 Task: Select format cells if greater than.
Action: Mouse moved to (165, 115)
Screenshot: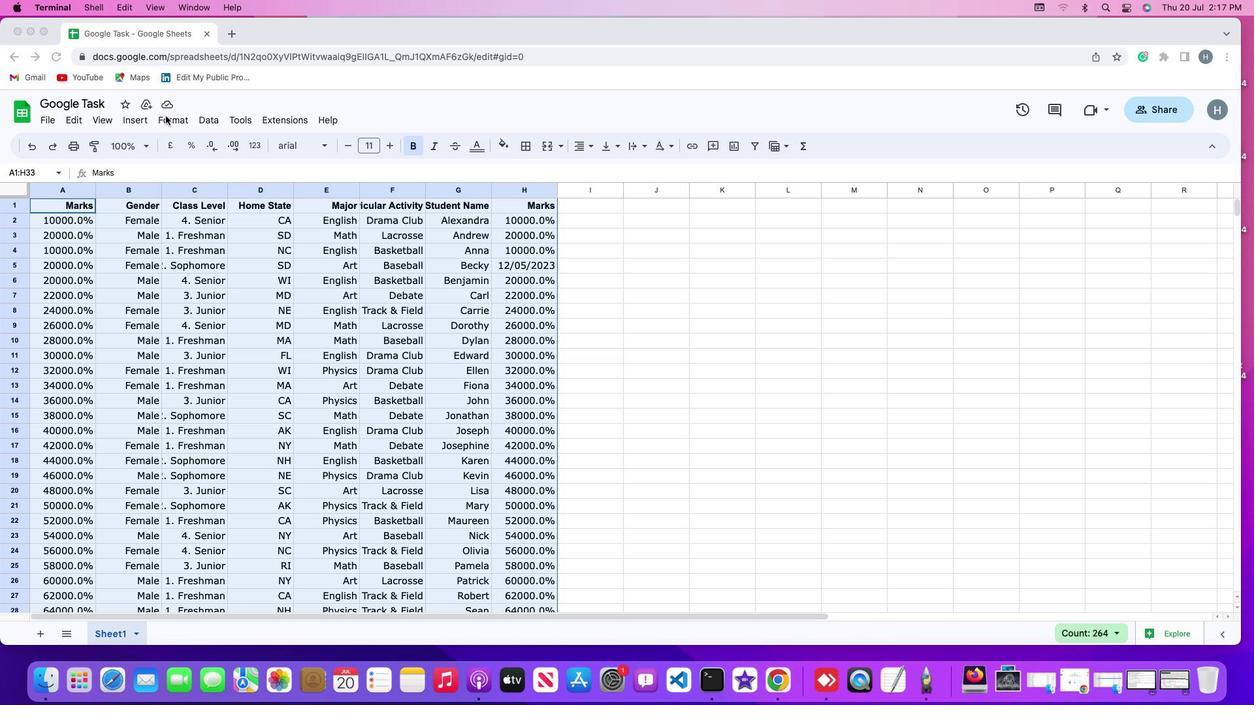 
Action: Mouse pressed left at (165, 115)
Screenshot: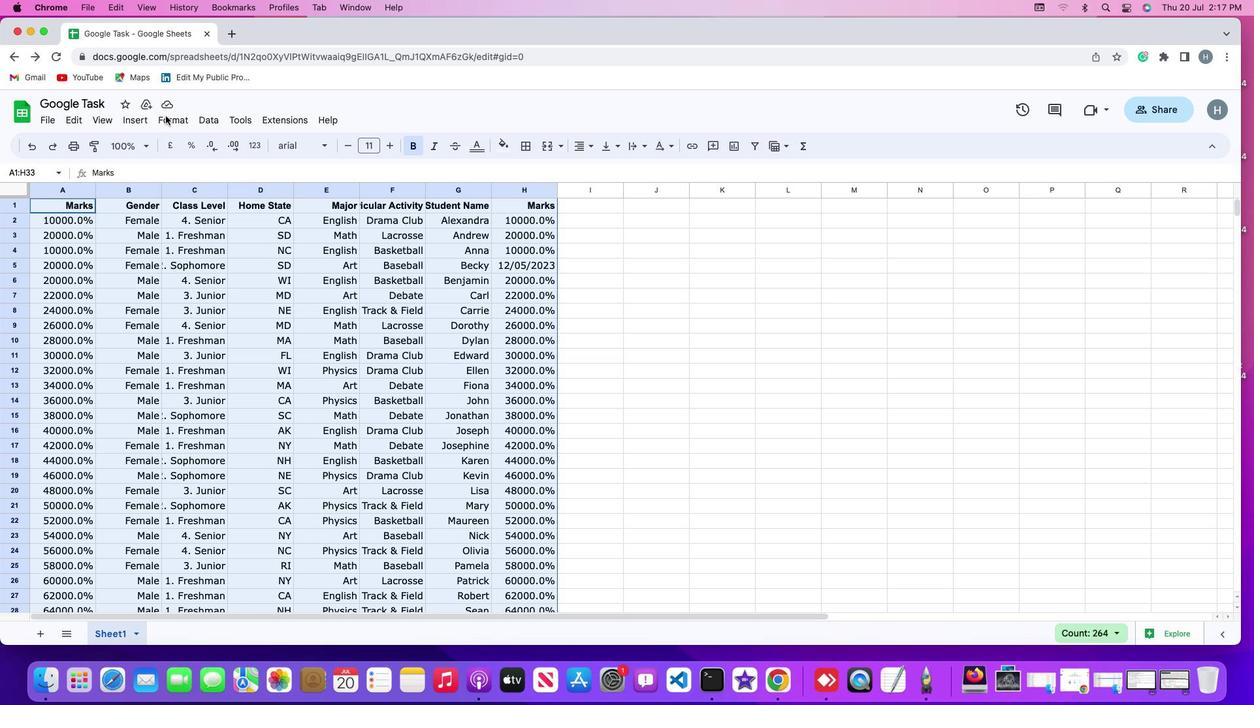 
Action: Mouse moved to (164, 120)
Screenshot: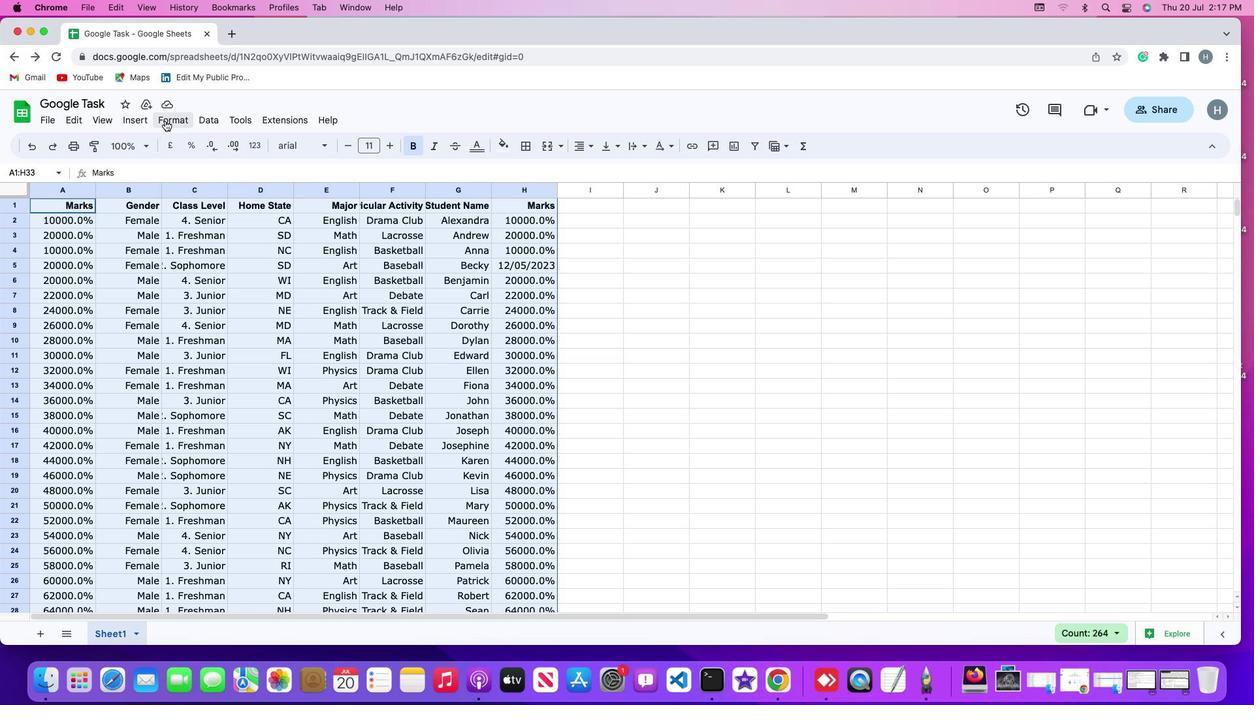 
Action: Mouse pressed left at (164, 120)
Screenshot: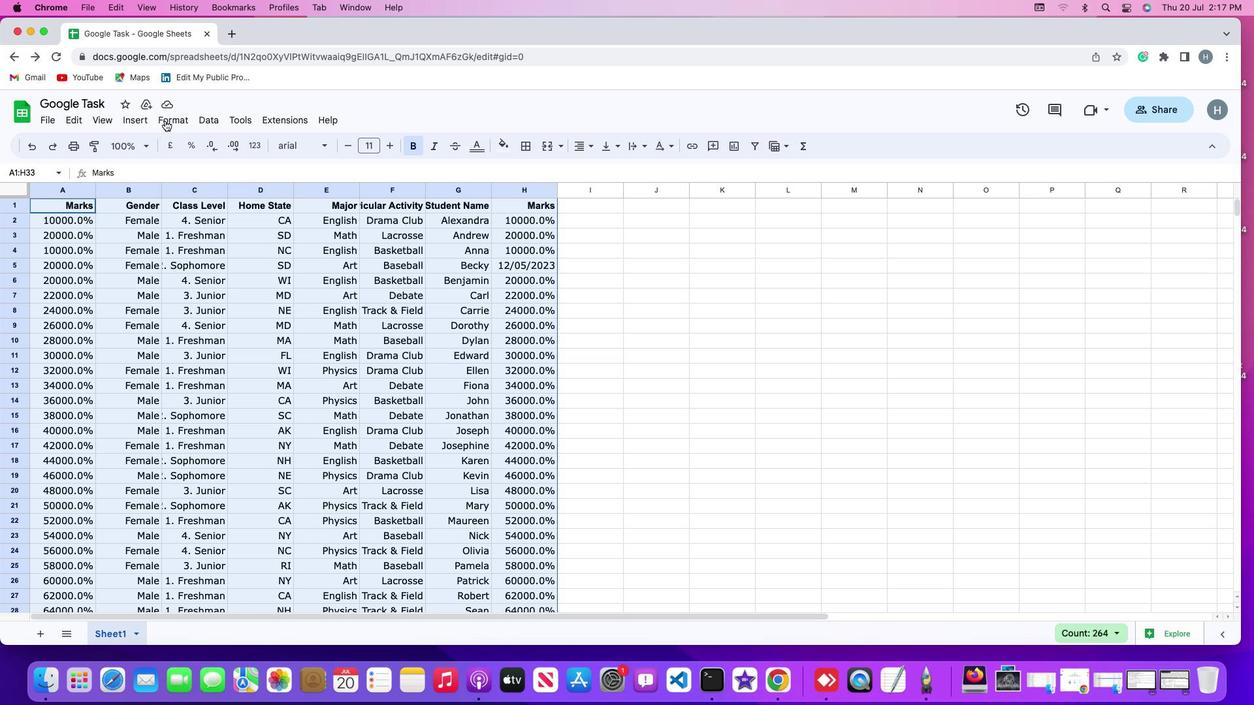 
Action: Mouse moved to (207, 341)
Screenshot: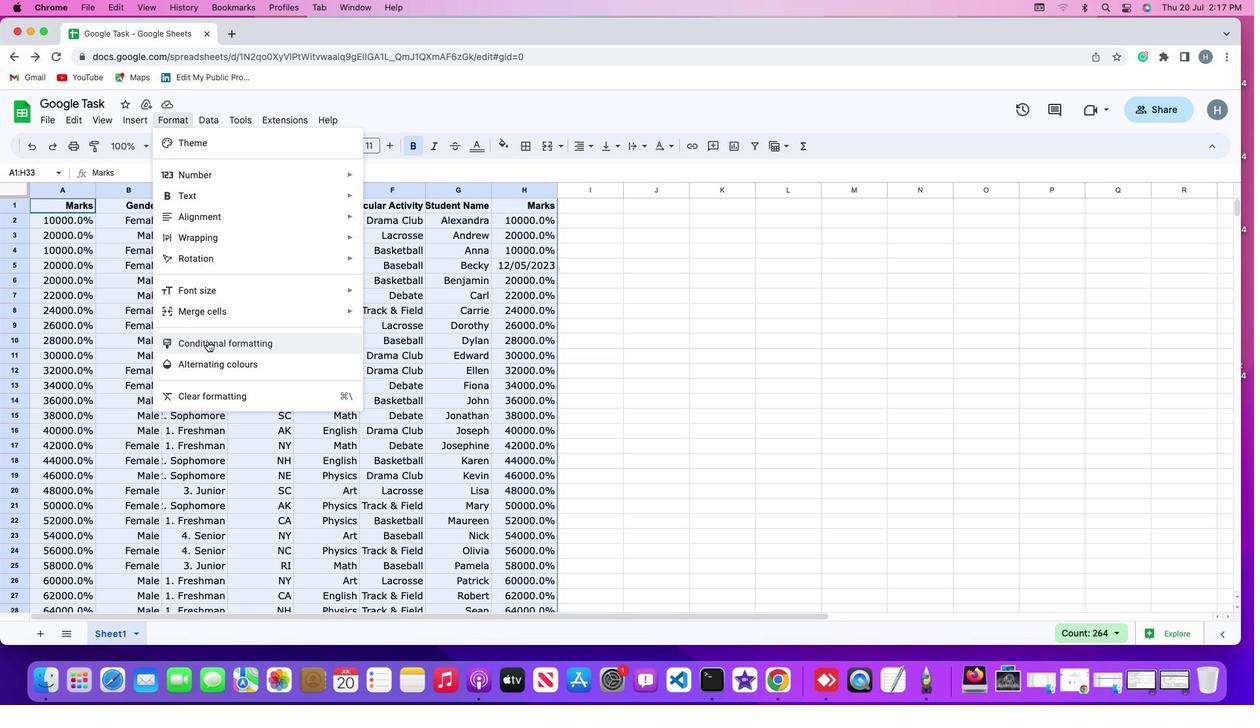
Action: Mouse pressed left at (207, 341)
Screenshot: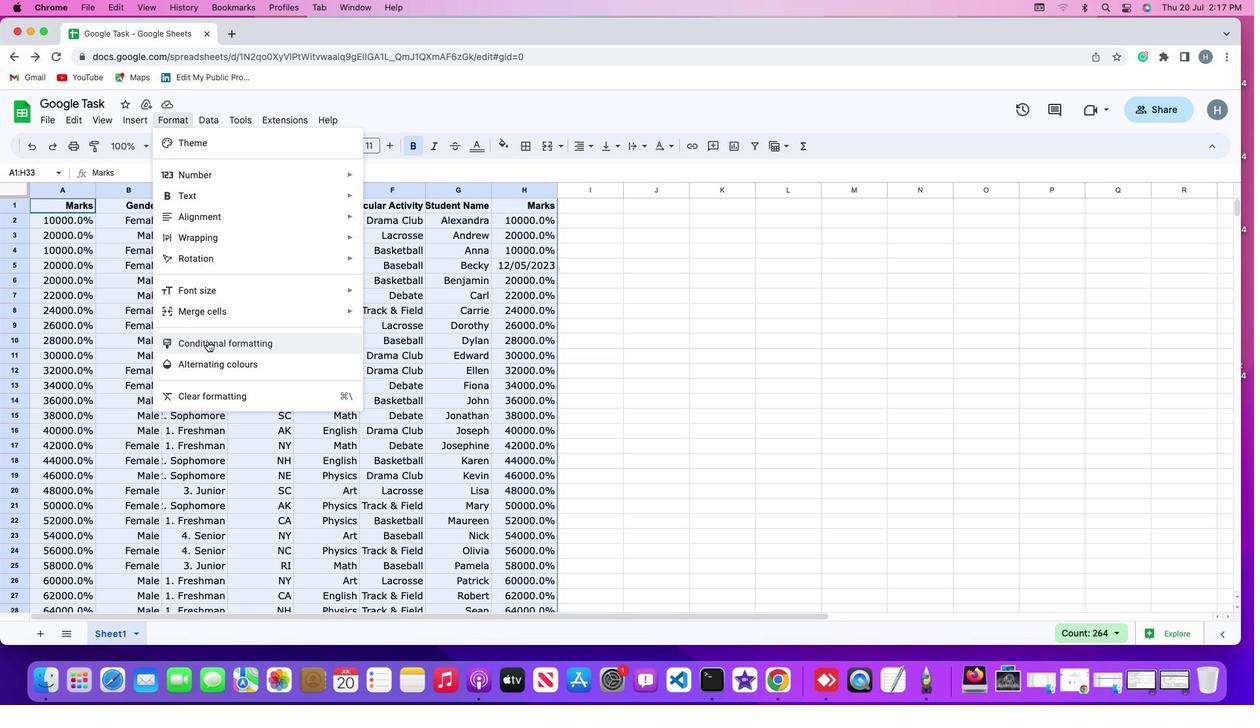 
Action: Mouse moved to (1065, 289)
Screenshot: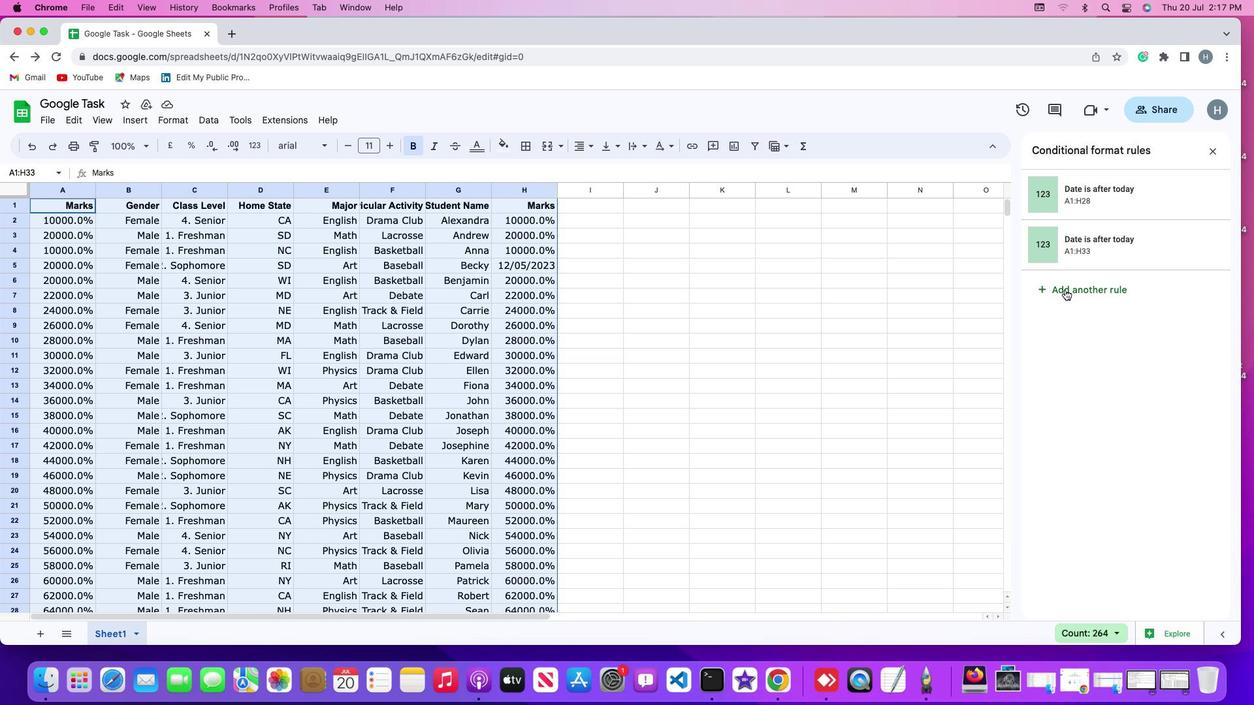 
Action: Mouse pressed left at (1065, 289)
Screenshot: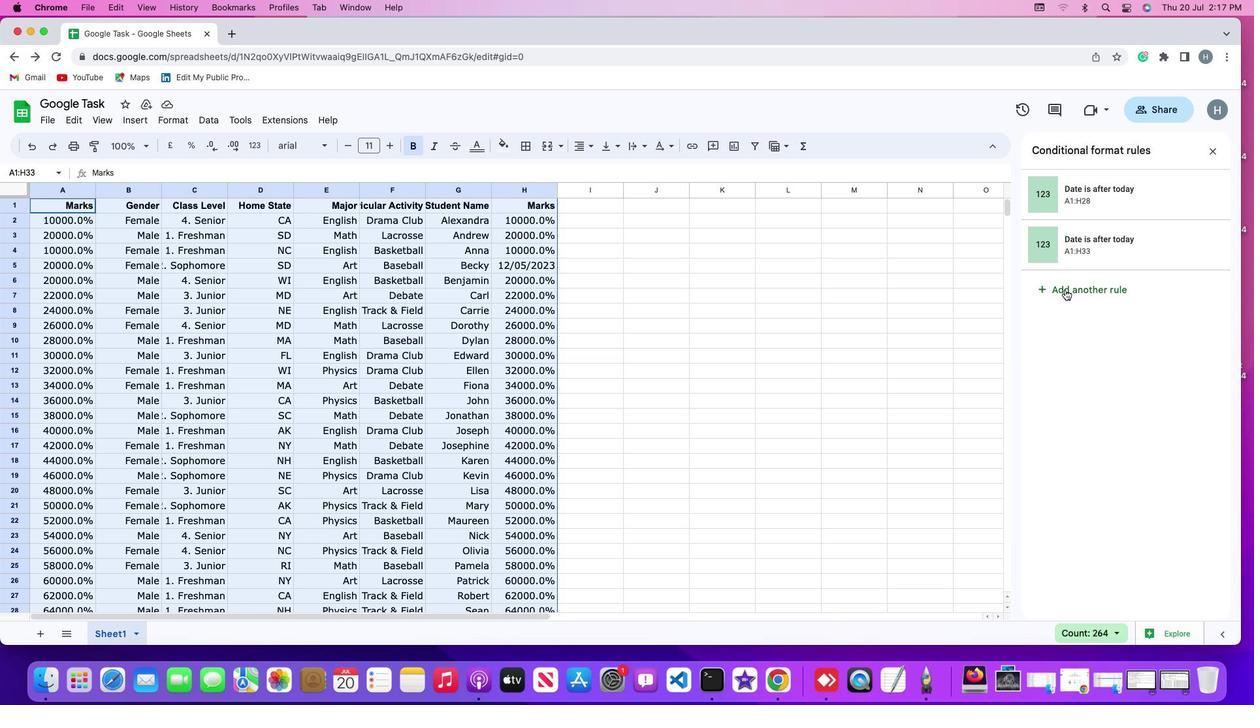 
Action: Mouse moved to (1074, 319)
Screenshot: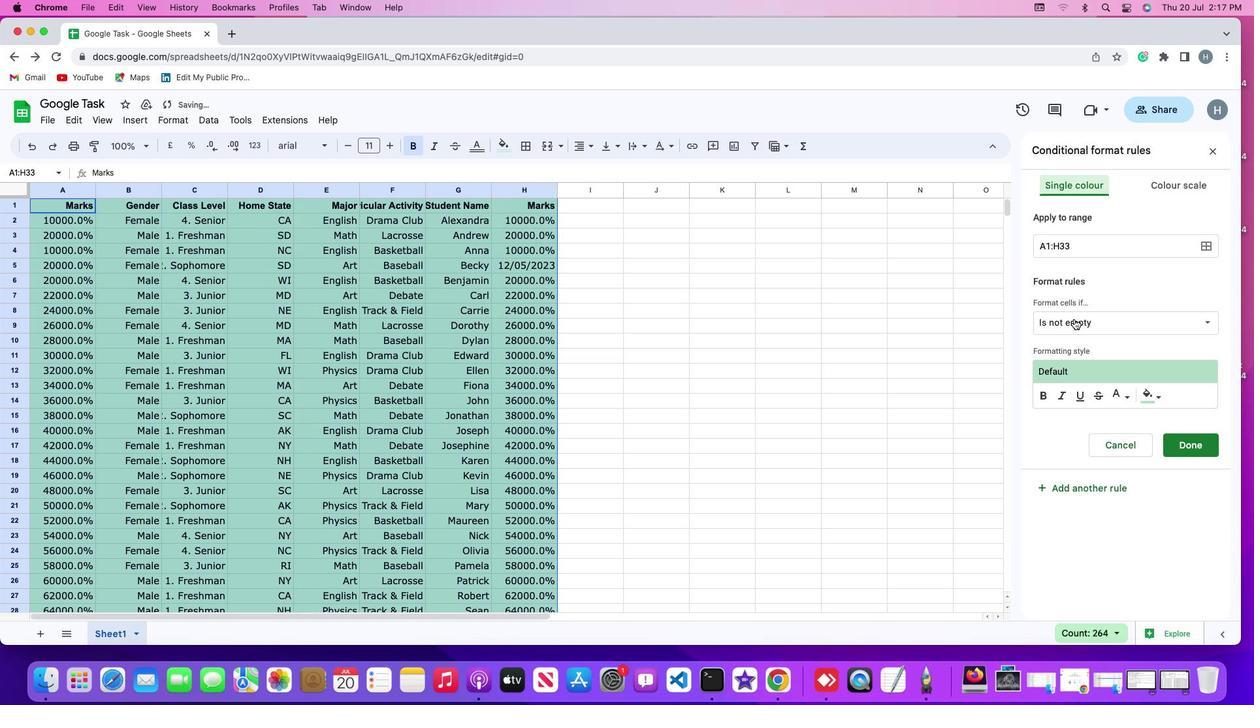 
Action: Mouse pressed left at (1074, 319)
Screenshot: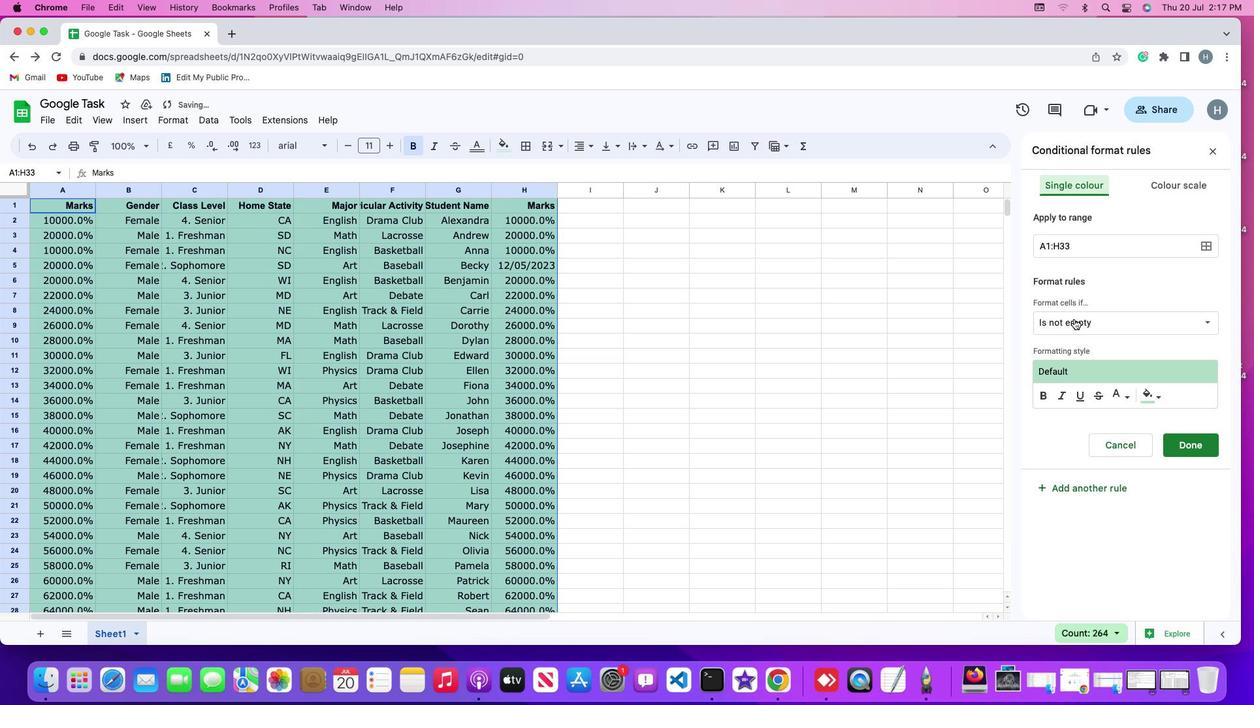 
Action: Mouse moved to (1080, 533)
Screenshot: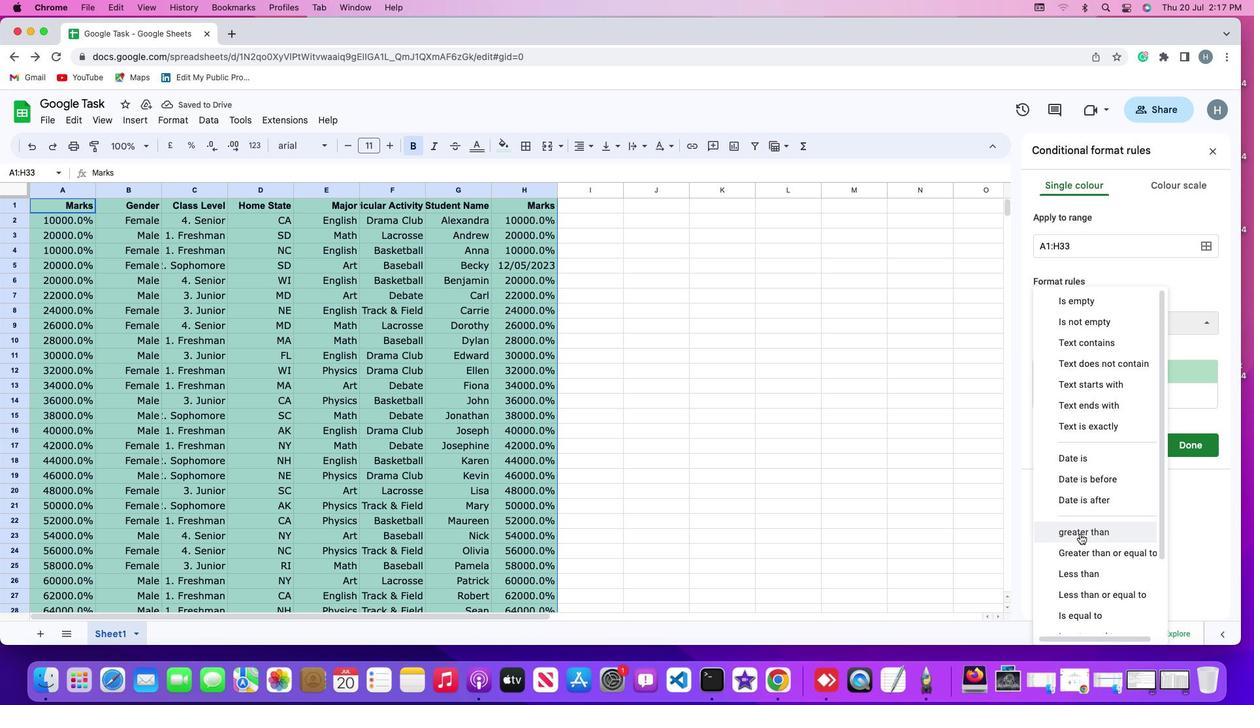 
Action: Mouse pressed left at (1080, 533)
Screenshot: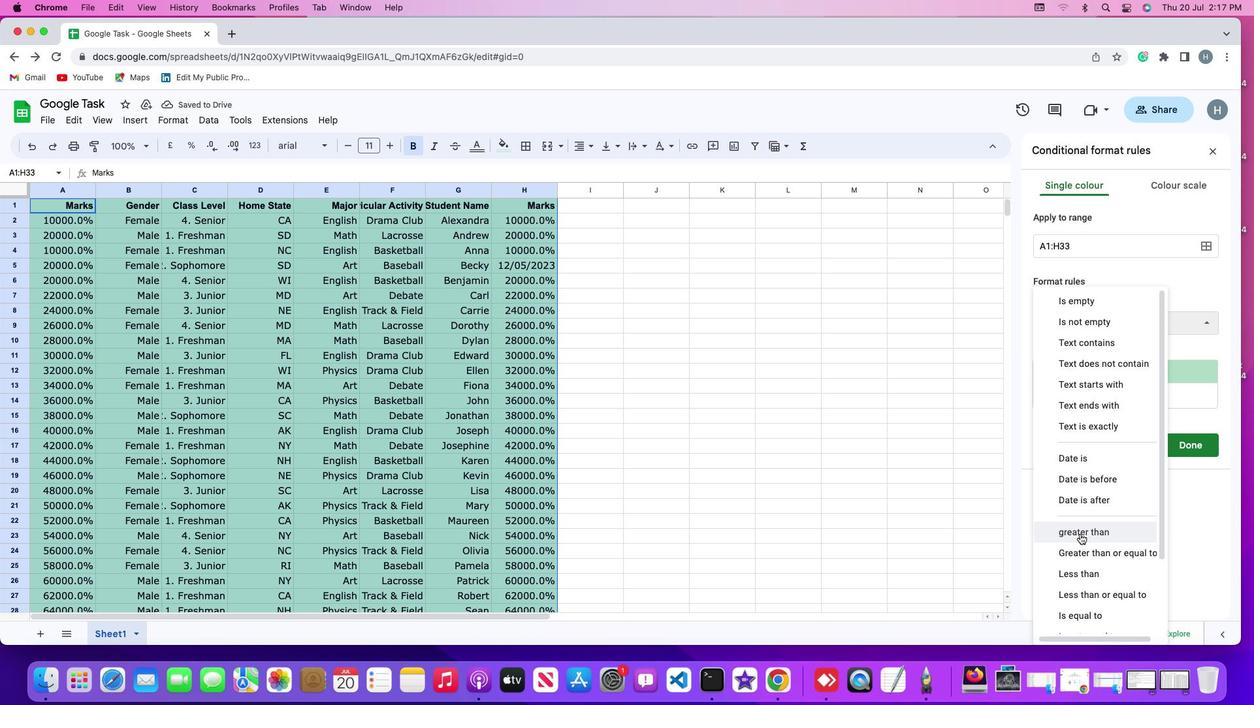 
Action: Mouse moved to (800, 412)
Screenshot: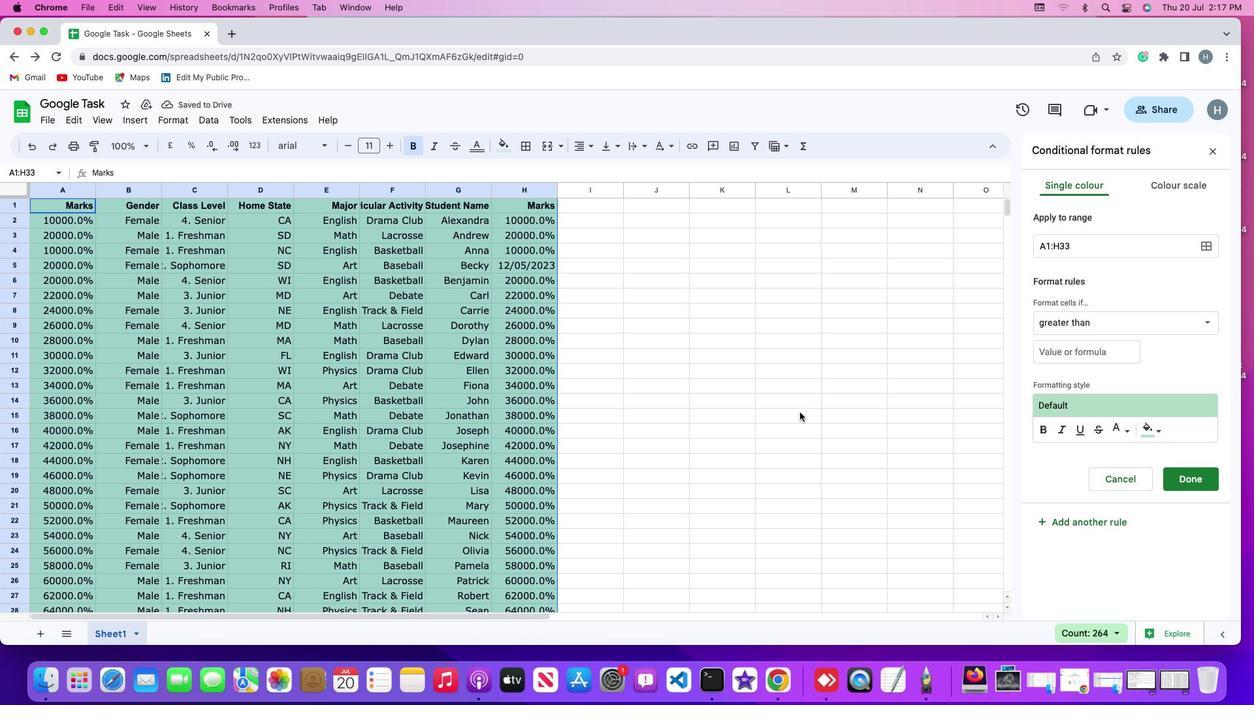 
